 Task: Add Godshall's Organic Uncured Turkey Bacon to the cart.
Action: Mouse moved to (24, 132)
Screenshot: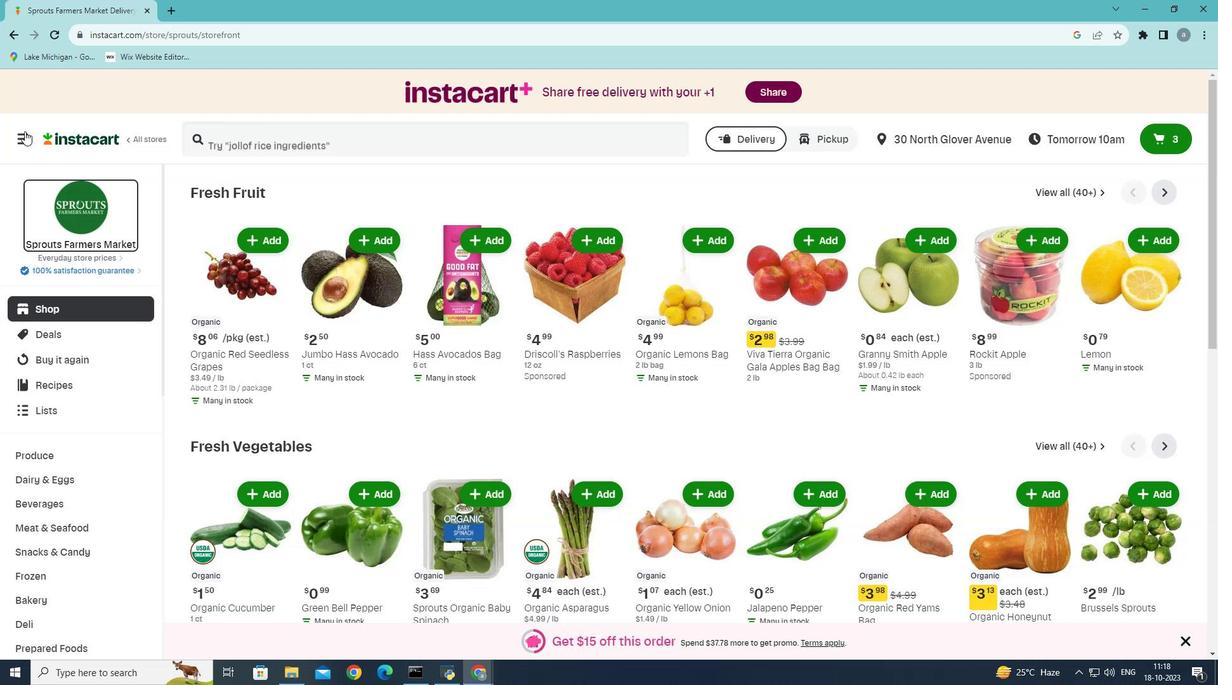 
Action: Mouse pressed left at (24, 132)
Screenshot: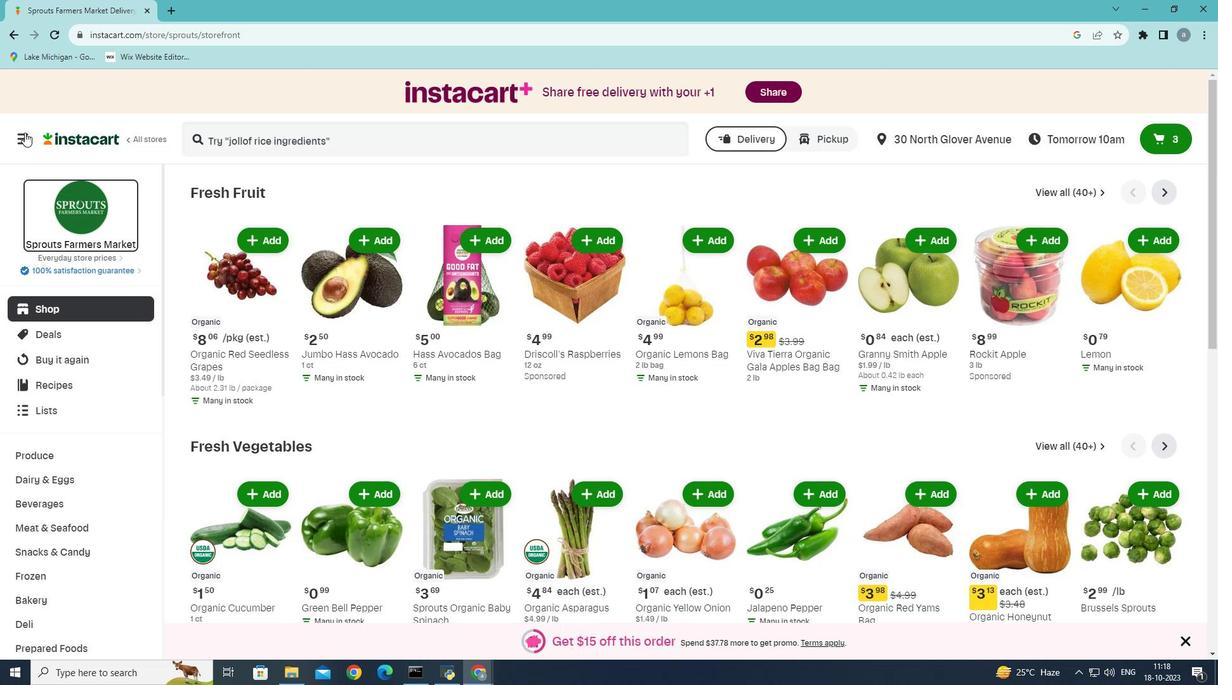 
Action: Mouse moved to (50, 373)
Screenshot: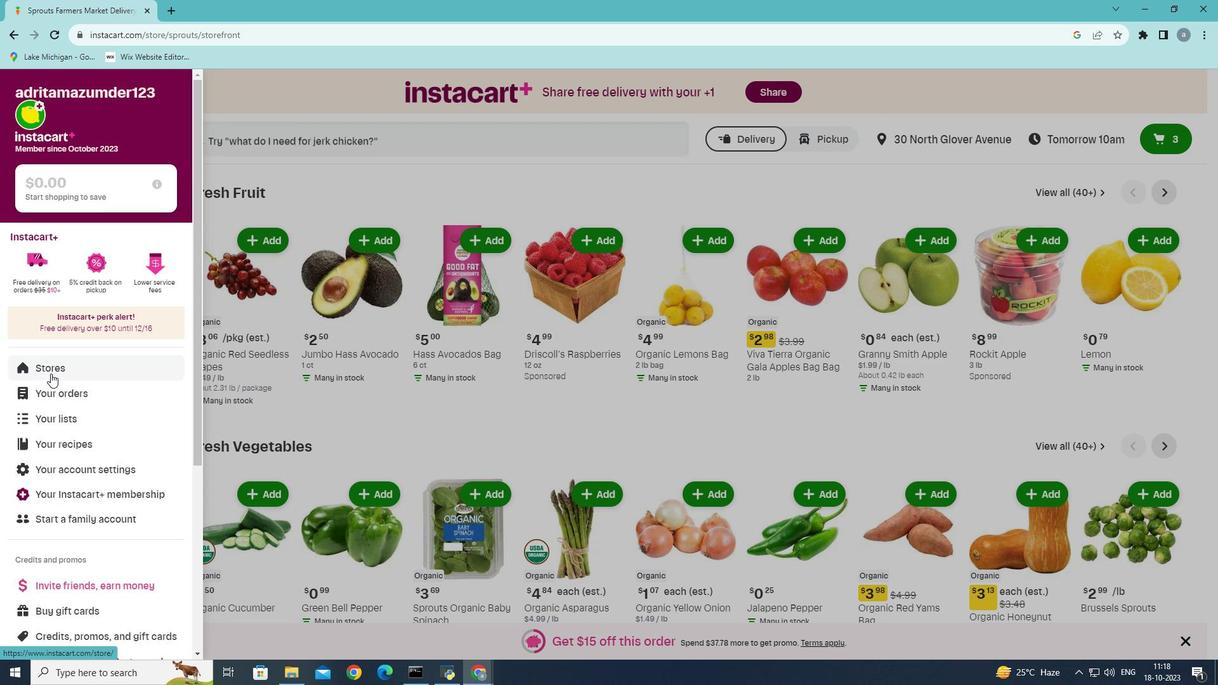 
Action: Mouse pressed left at (50, 373)
Screenshot: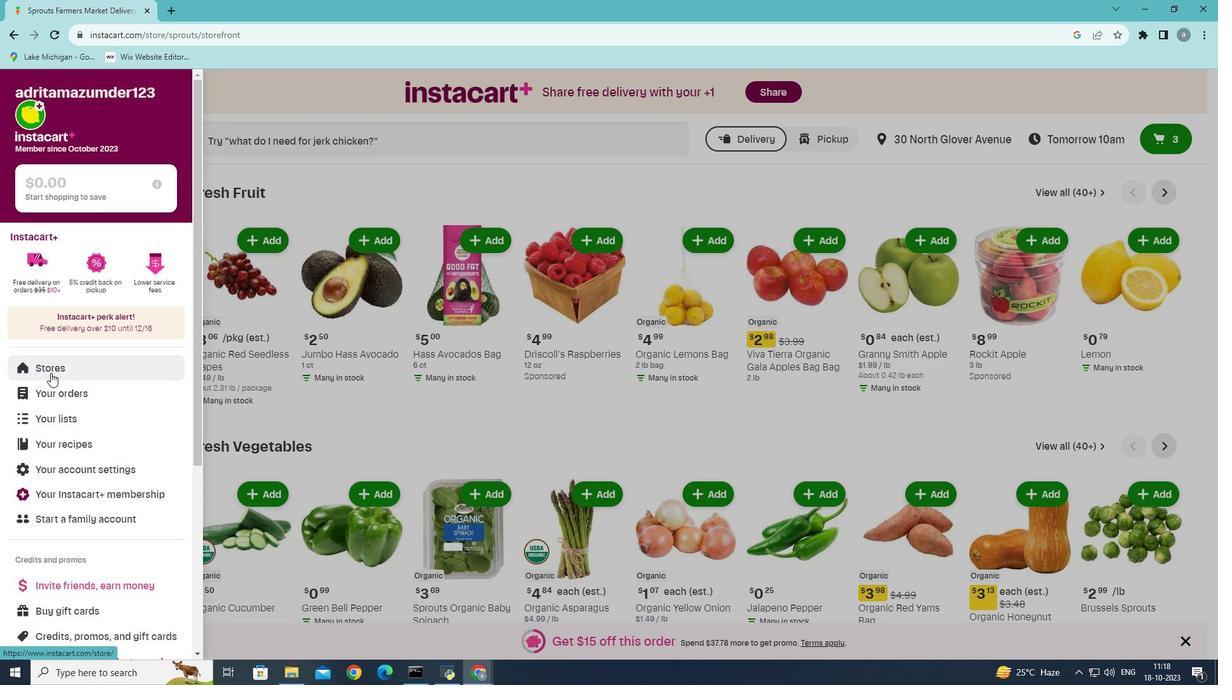 
Action: Mouse moved to (292, 144)
Screenshot: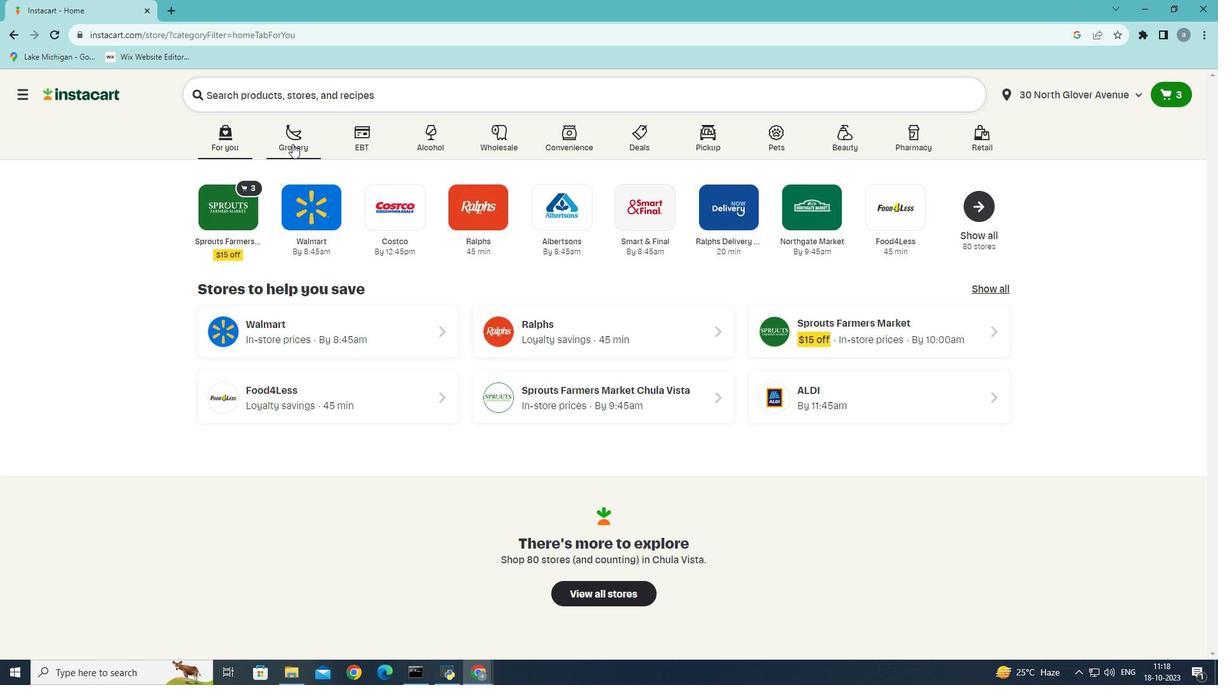 
Action: Mouse pressed left at (292, 144)
Screenshot: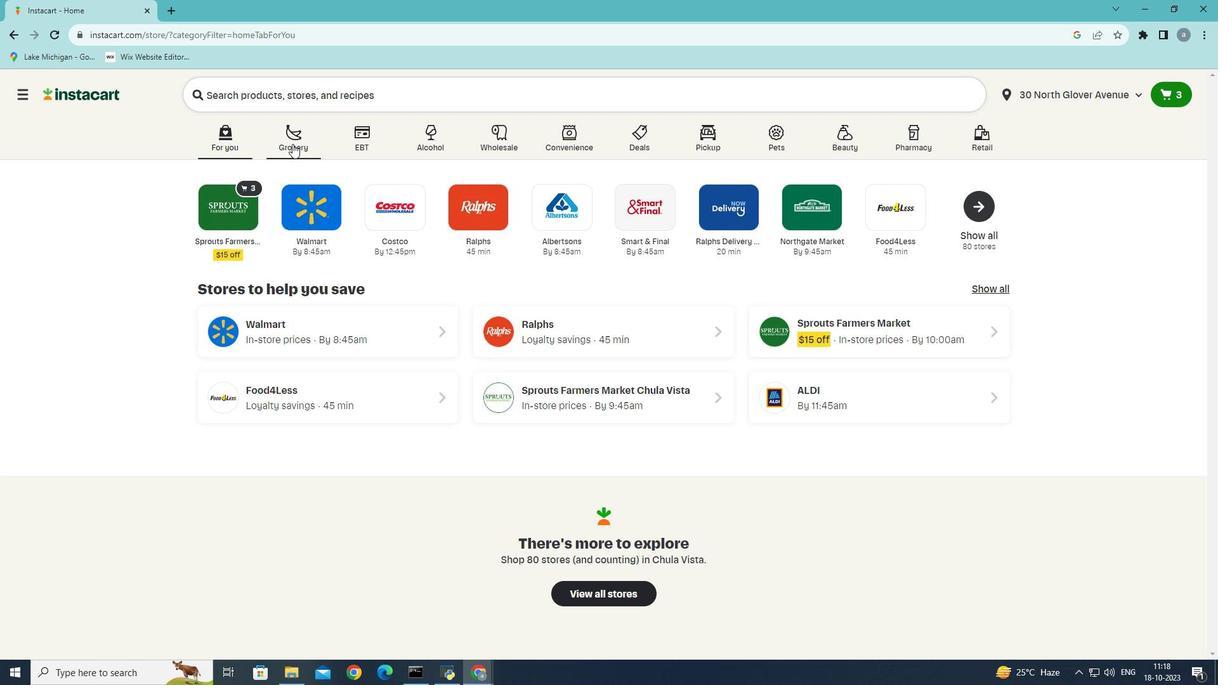 
Action: Mouse moved to (250, 363)
Screenshot: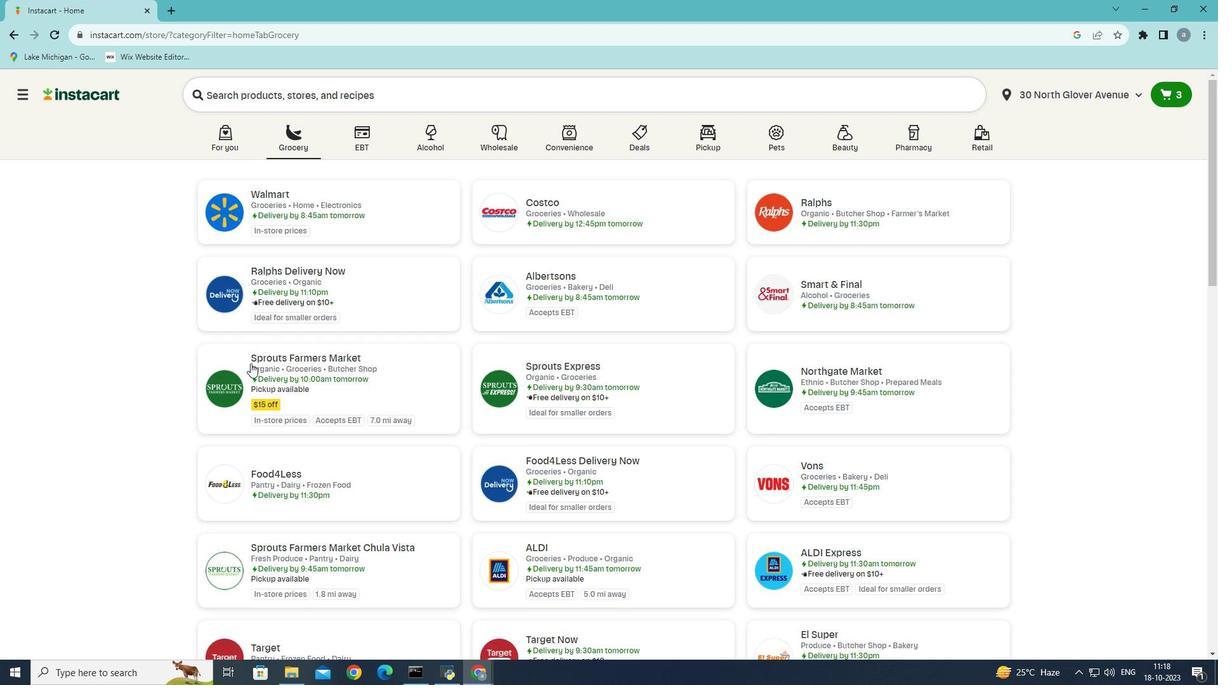 
Action: Mouse pressed left at (250, 363)
Screenshot: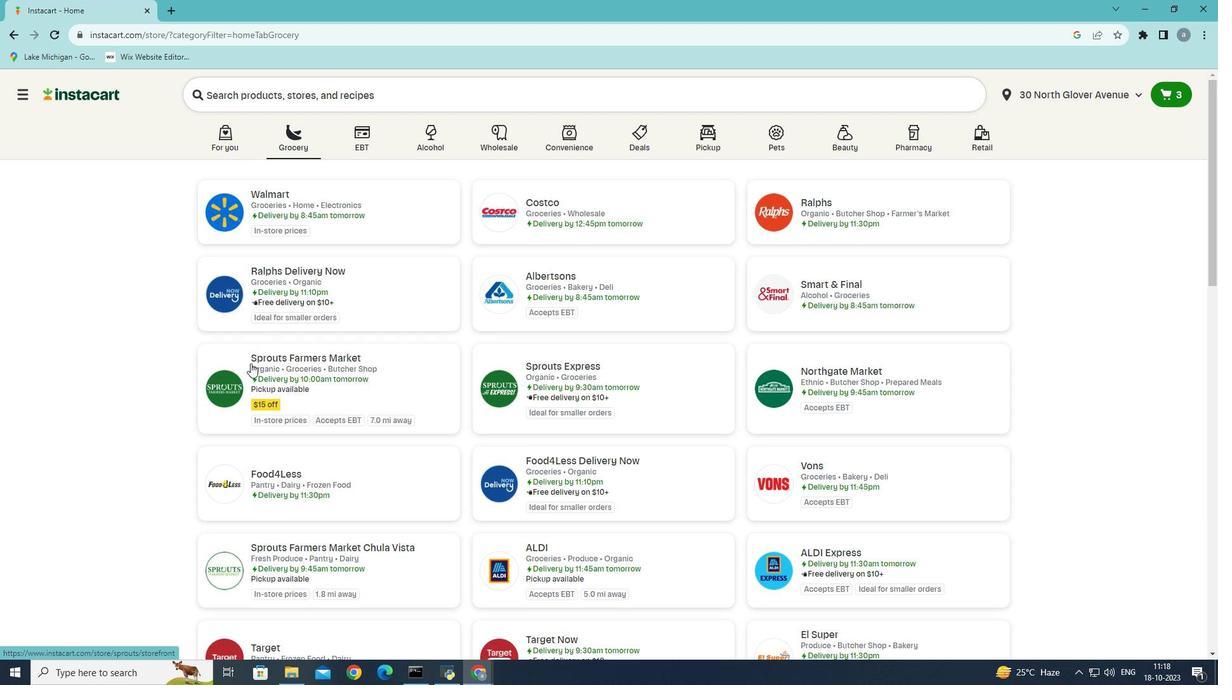 
Action: Mouse moved to (28, 525)
Screenshot: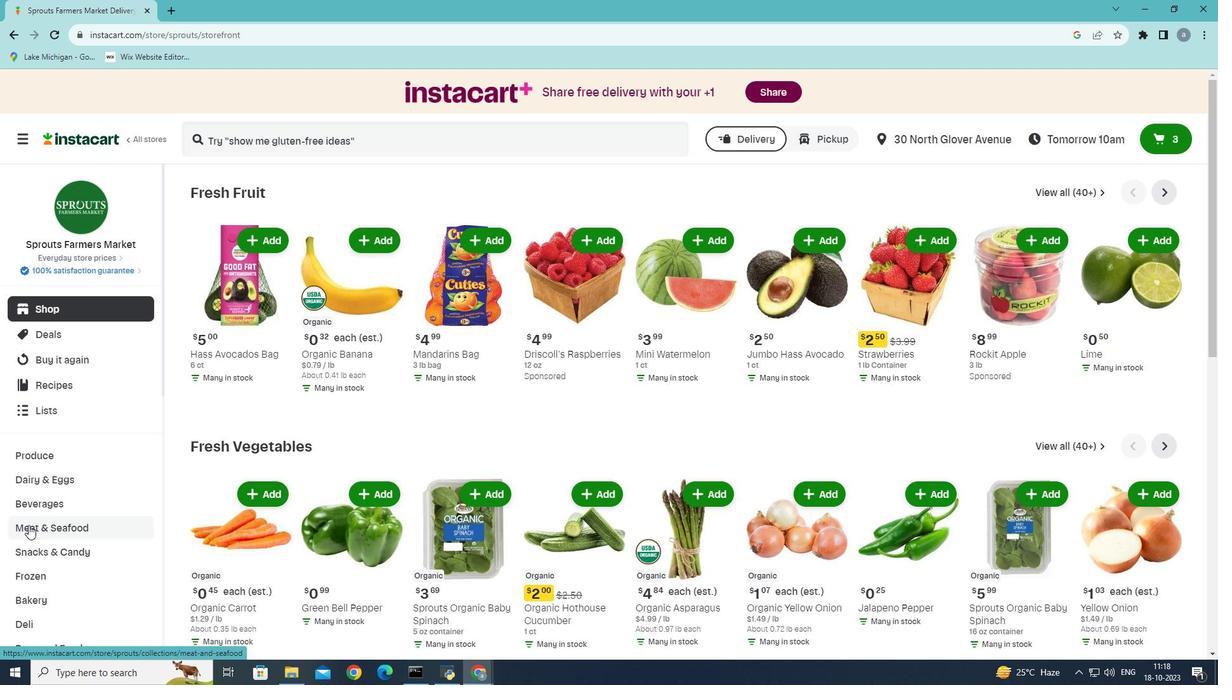 
Action: Mouse pressed left at (28, 525)
Screenshot: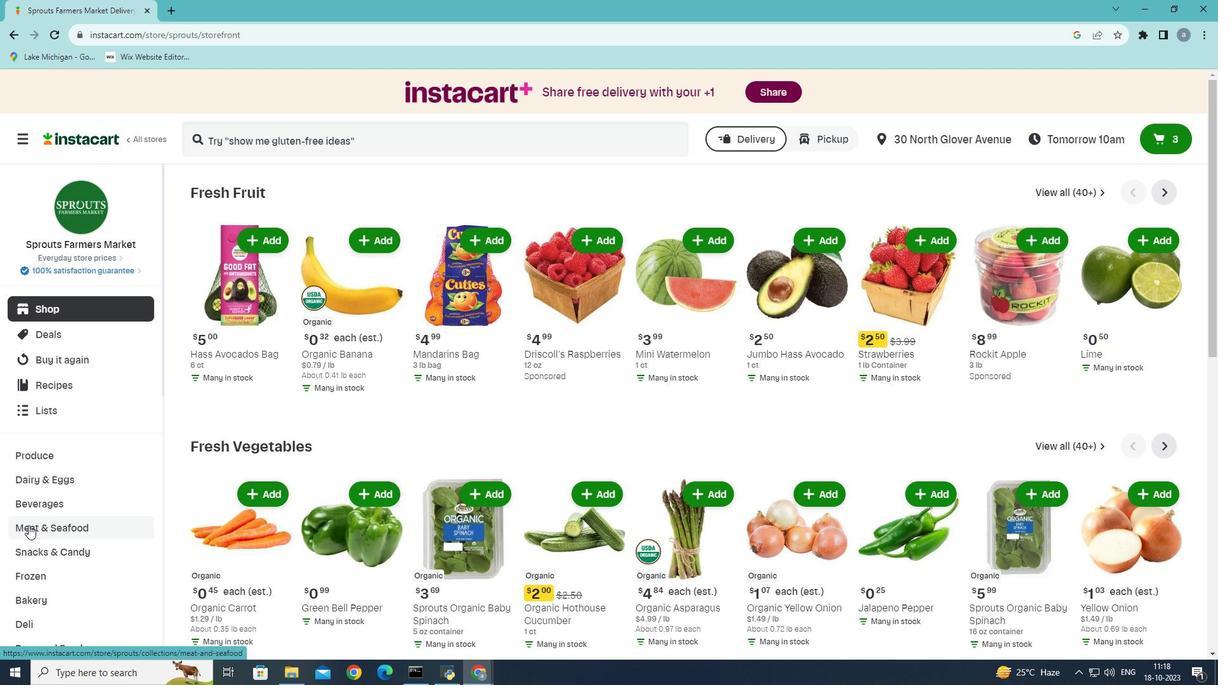 
Action: Mouse moved to (413, 218)
Screenshot: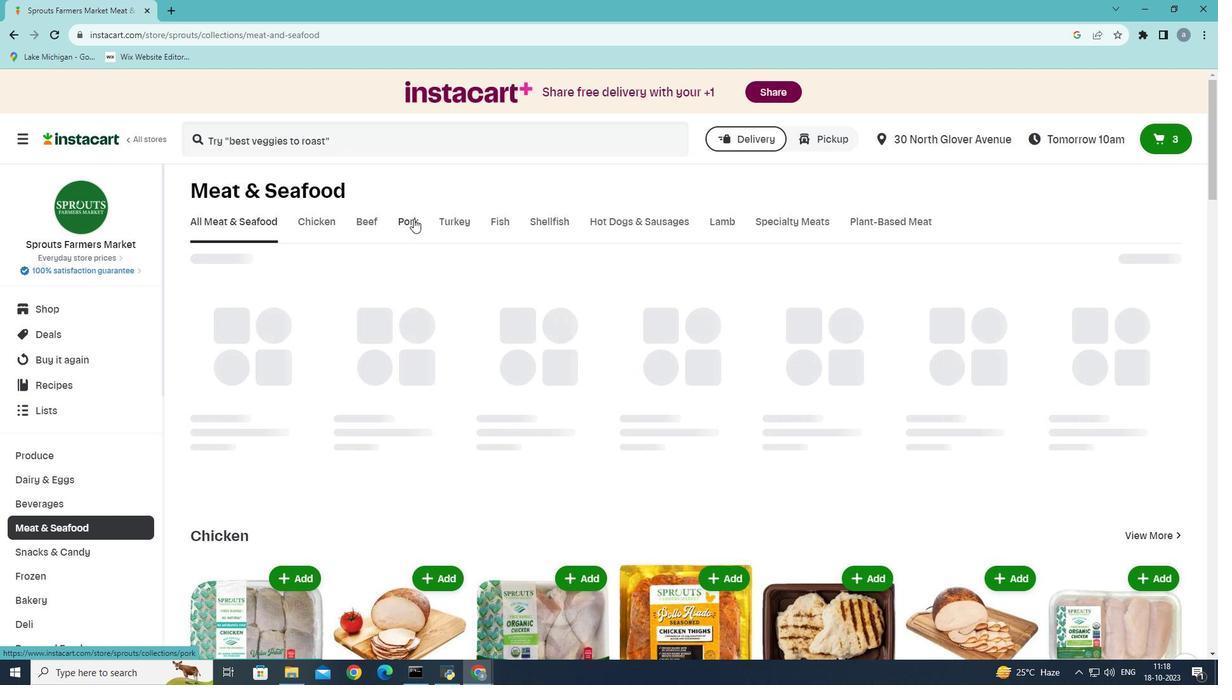 
Action: Mouse pressed left at (413, 218)
Screenshot: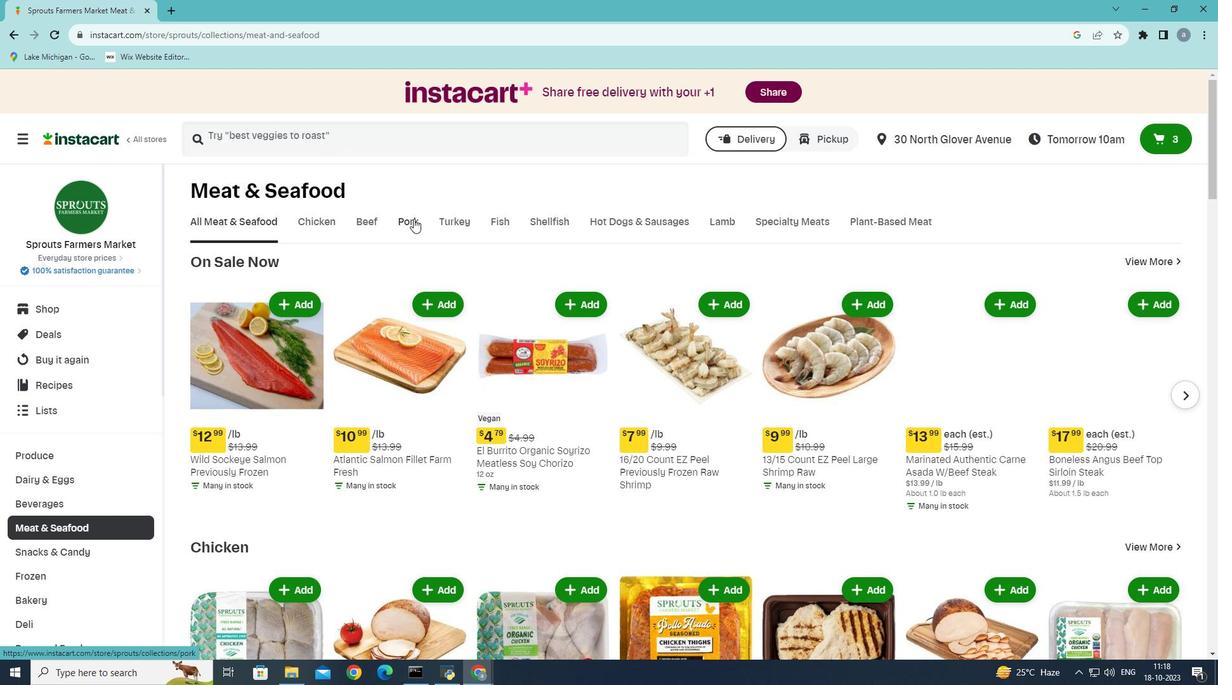 
Action: Mouse moved to (276, 275)
Screenshot: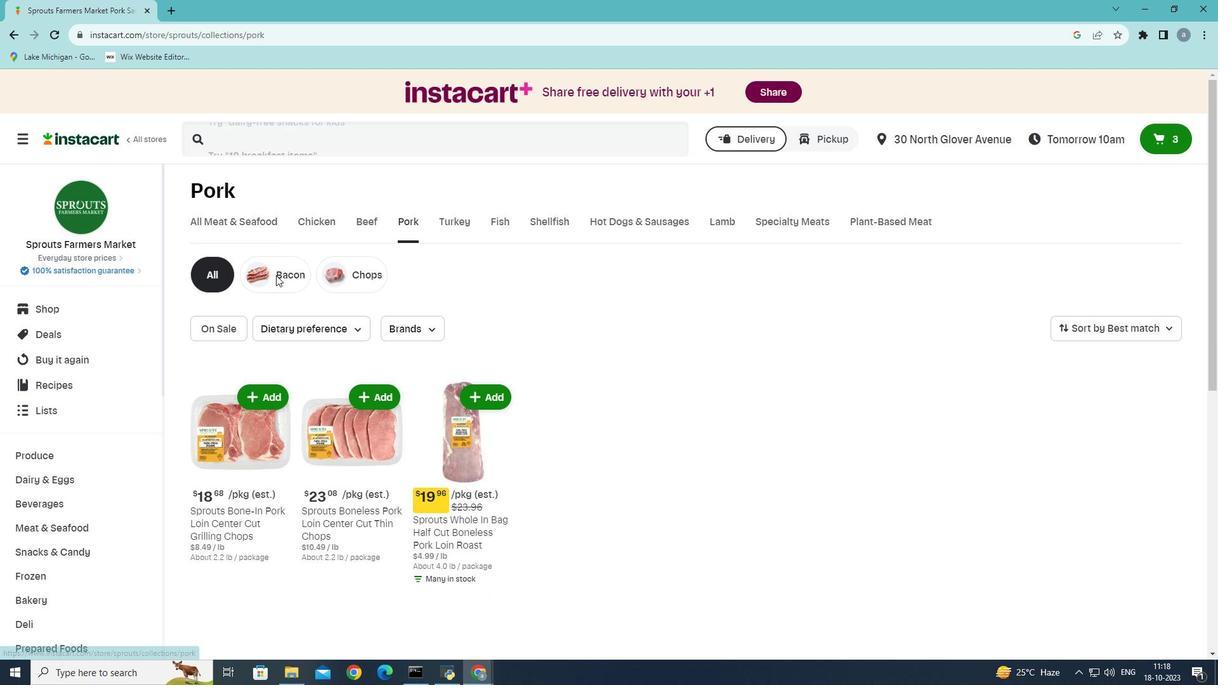 
Action: Mouse pressed left at (276, 275)
Screenshot: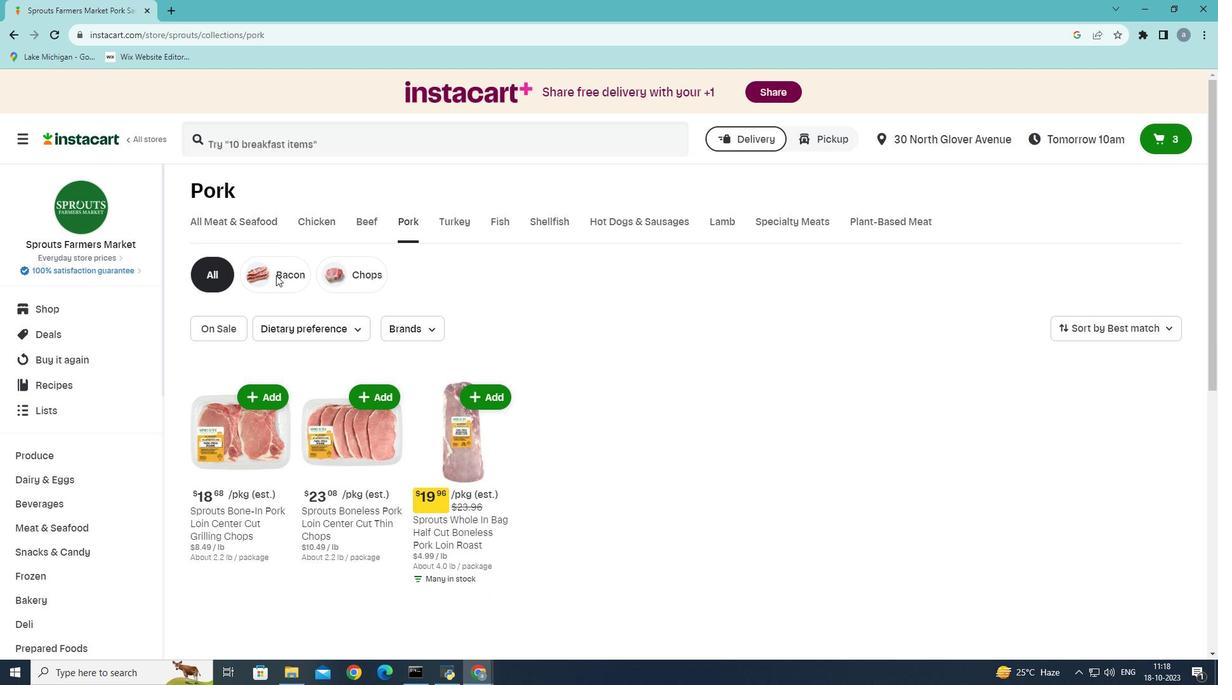 
Action: Mouse moved to (935, 395)
Screenshot: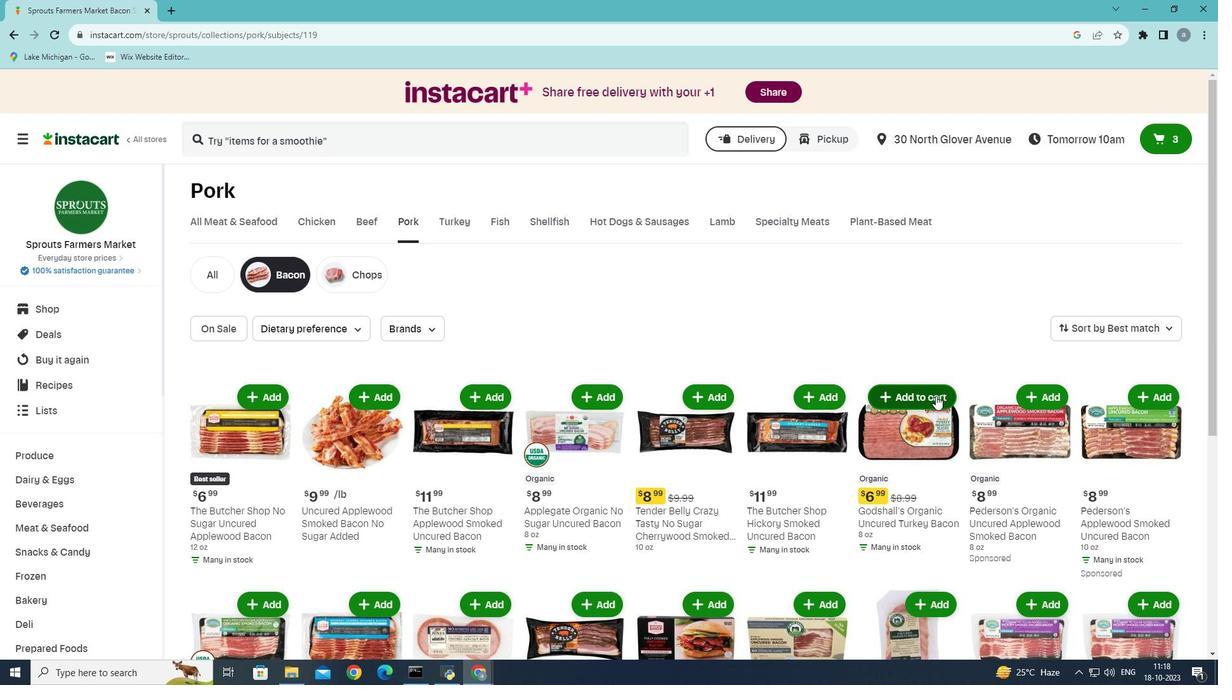 
Action: Mouse pressed left at (935, 395)
Screenshot: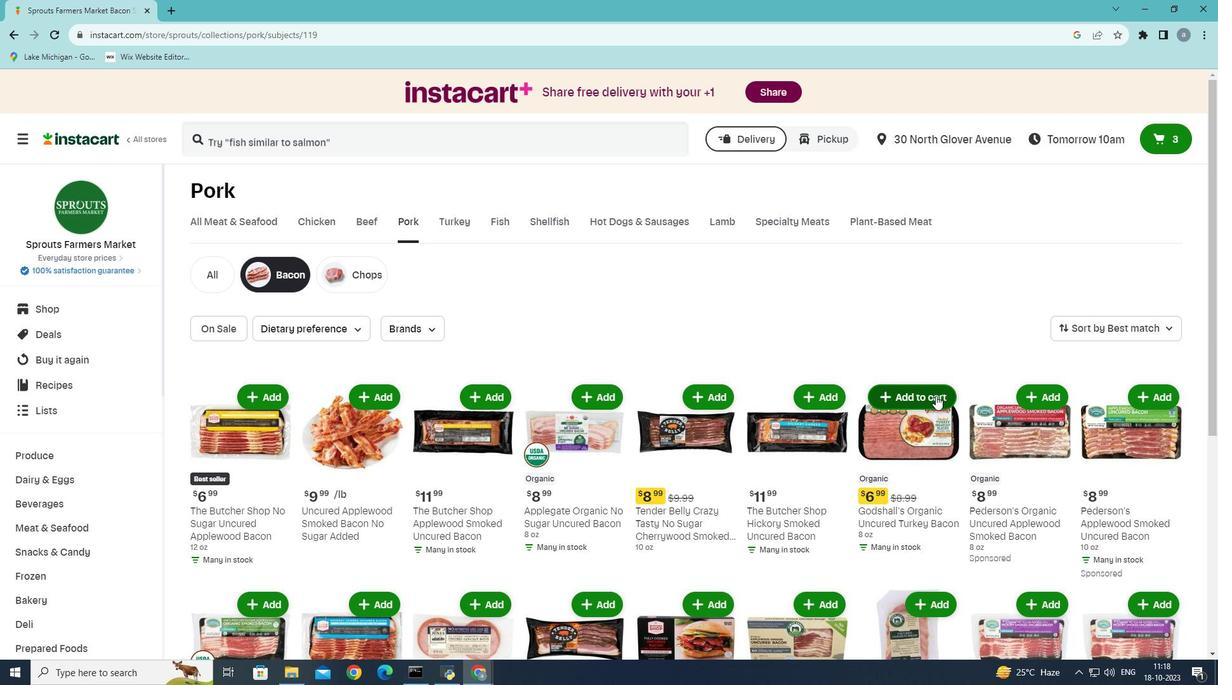 
Action: Mouse moved to (934, 392)
Screenshot: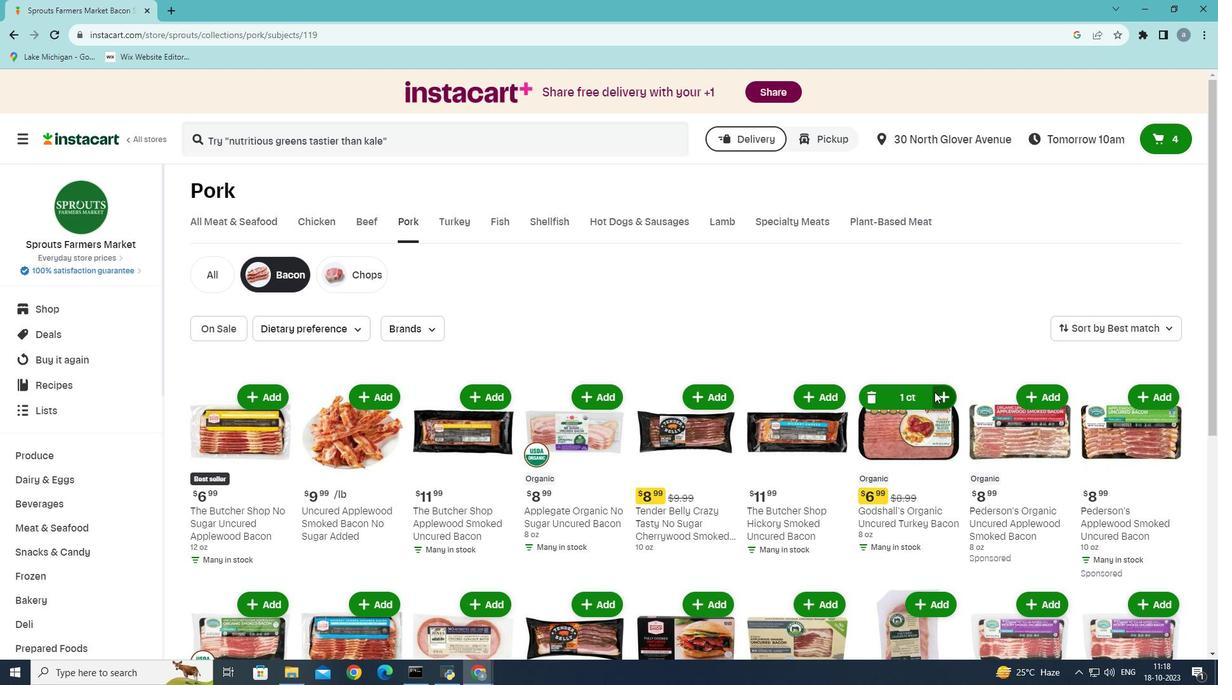 
